 Task: Print in executive paper size.
Action: Mouse moved to (93, 90)
Screenshot: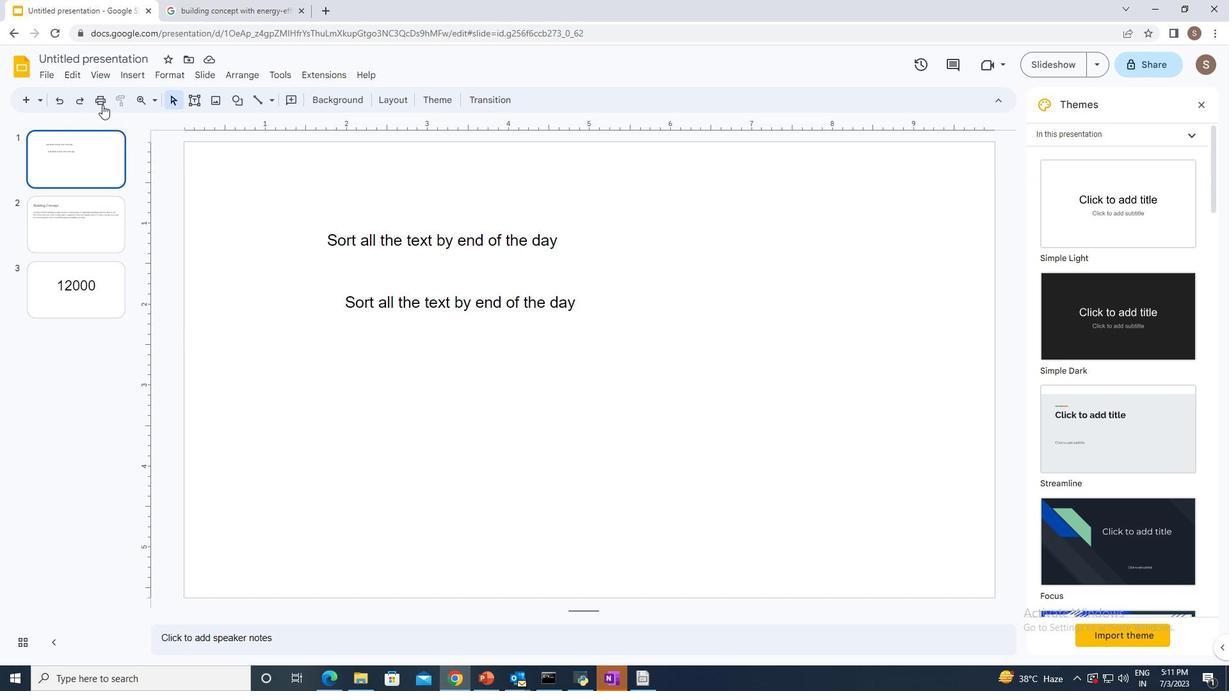 
Action: Mouse pressed left at (93, 90)
Screenshot: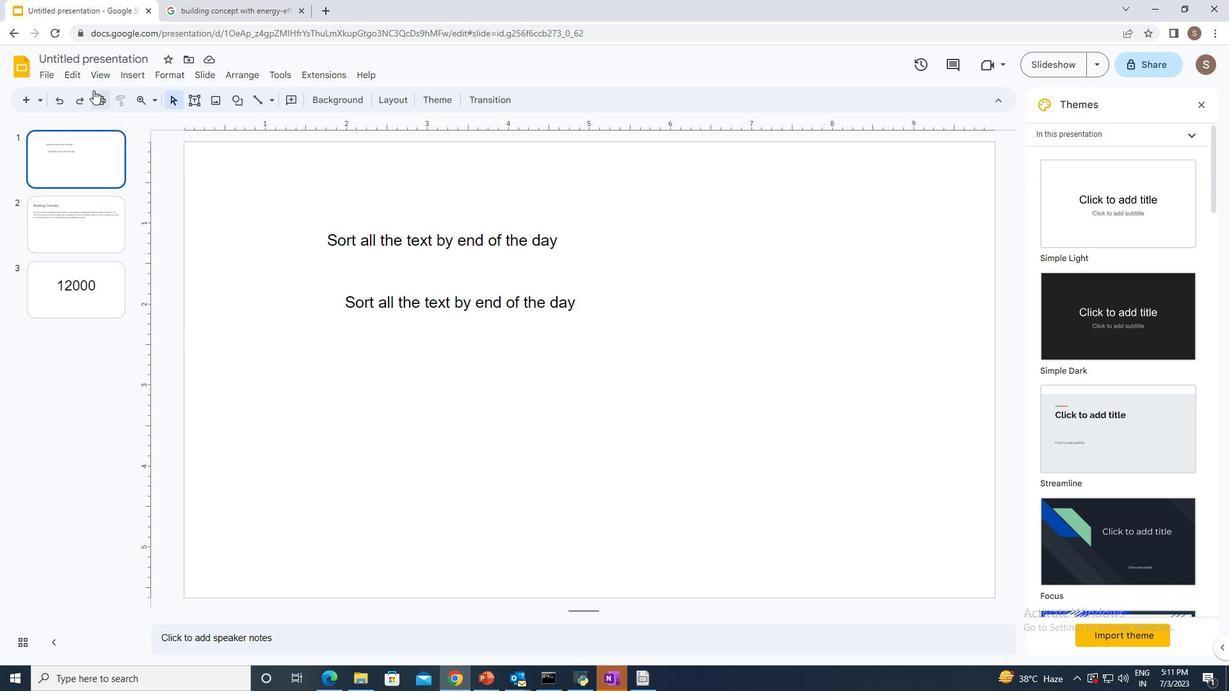 
Action: Mouse moved to (820, 210)
Screenshot: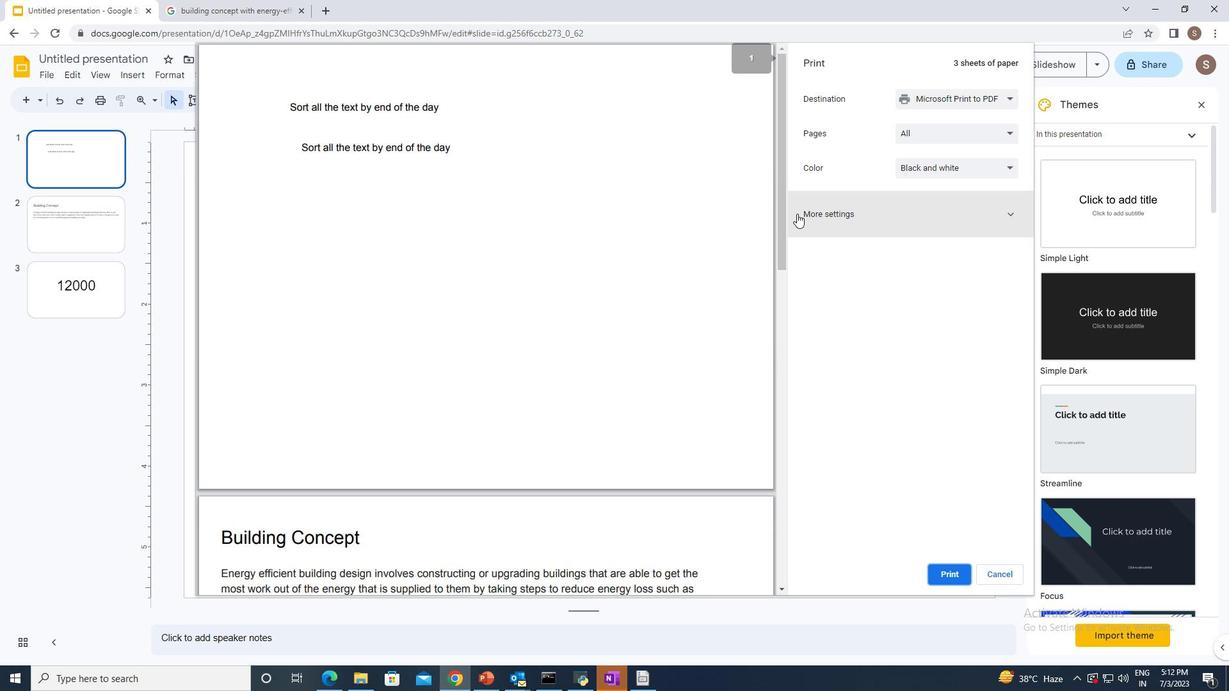 
Action: Mouse pressed left at (820, 210)
Screenshot: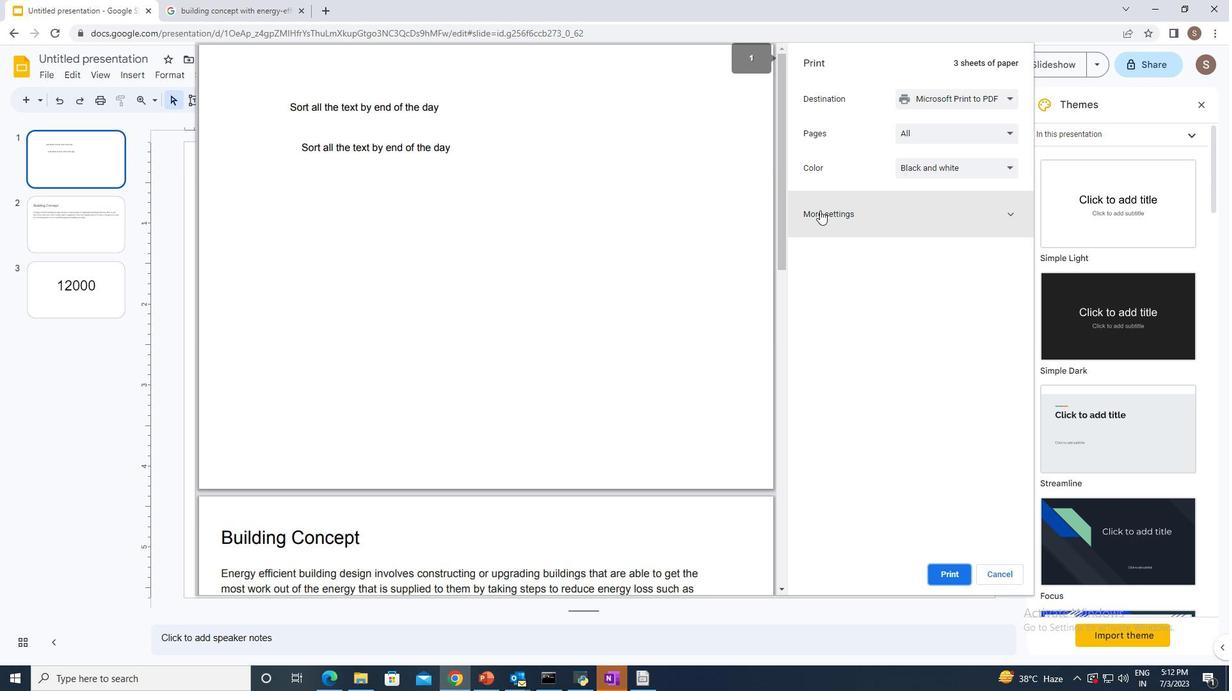 
Action: Mouse moved to (919, 263)
Screenshot: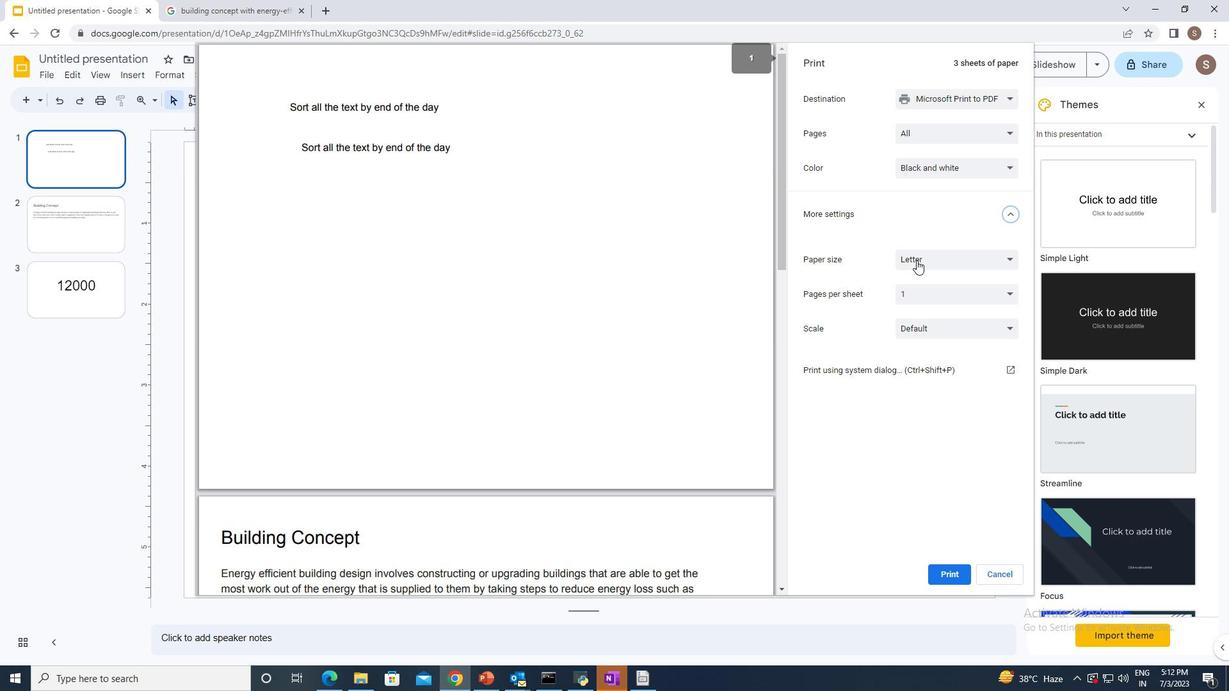 
Action: Mouse pressed left at (919, 263)
Screenshot: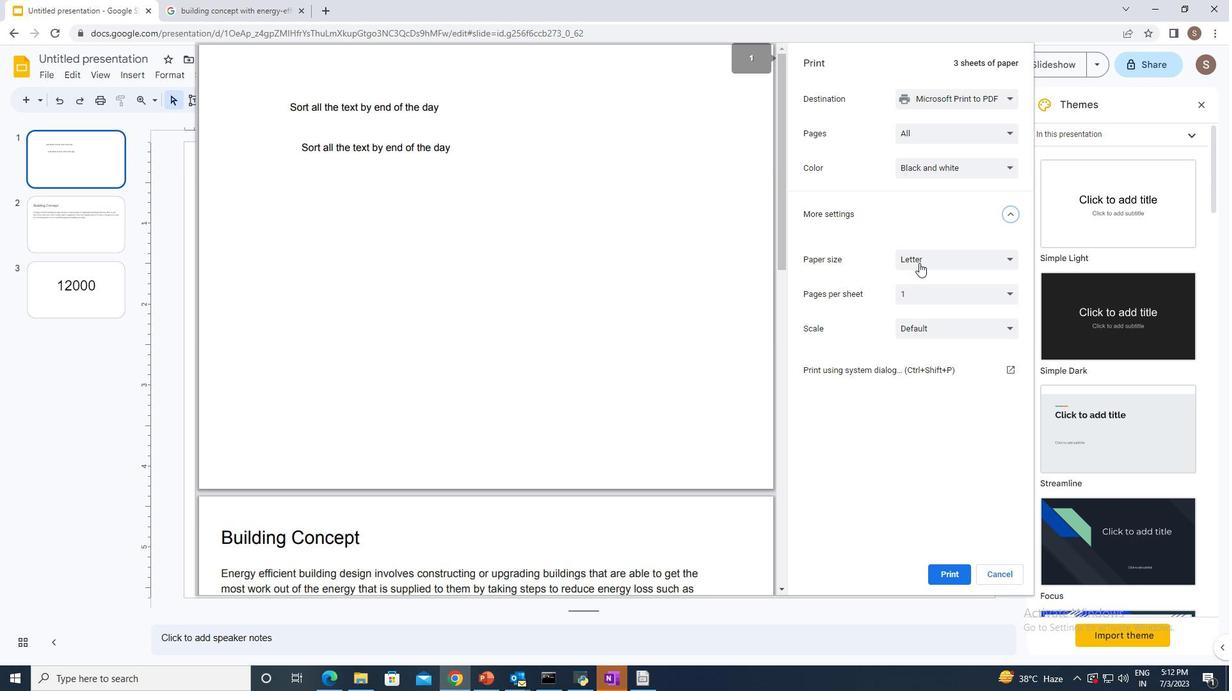 
Action: Mouse moved to (919, 314)
Screenshot: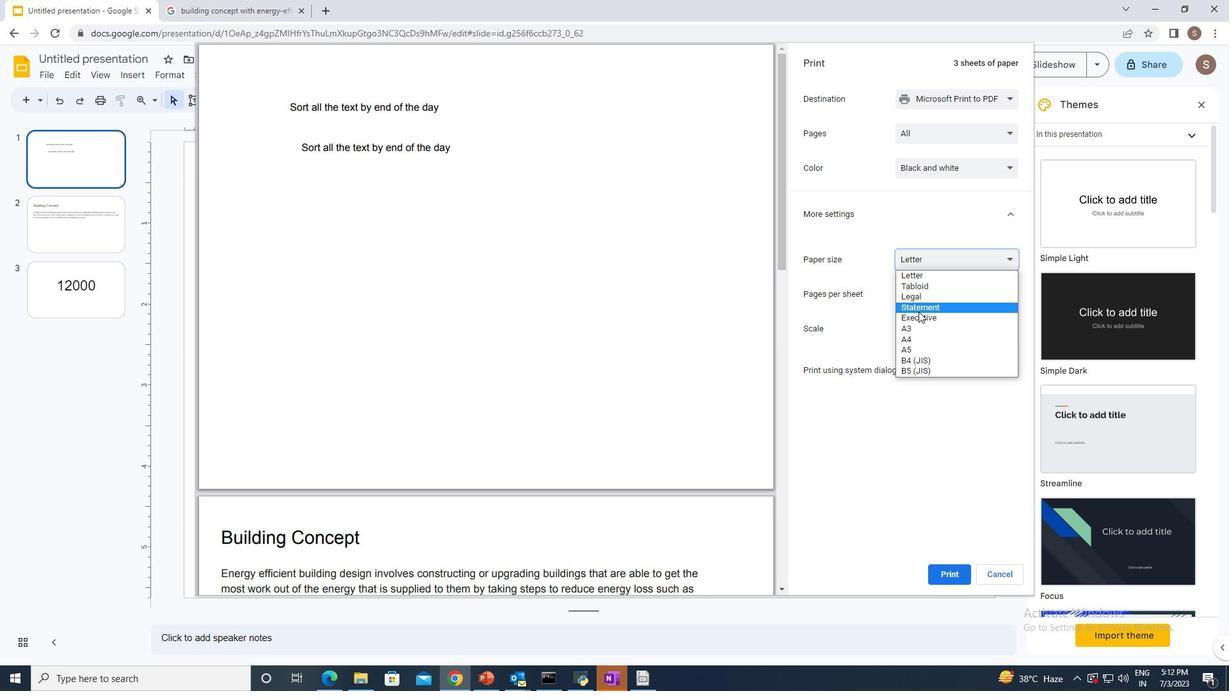 
Action: Mouse pressed left at (919, 314)
Screenshot: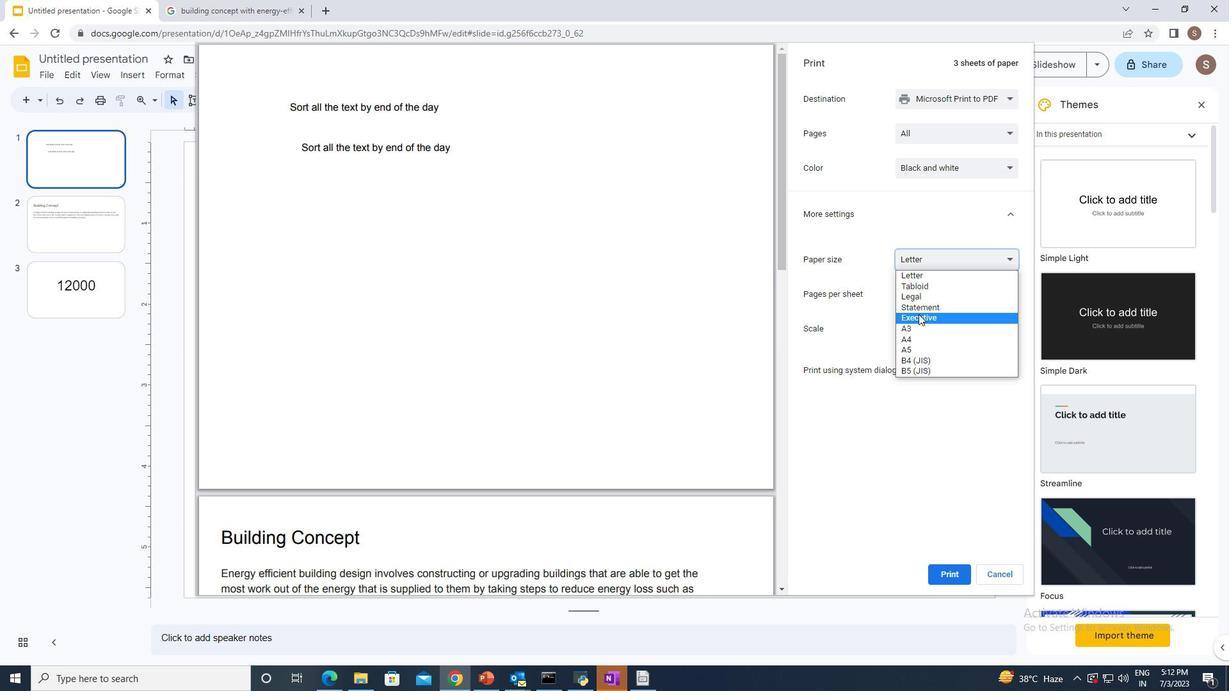 
Action: Mouse moved to (950, 577)
Screenshot: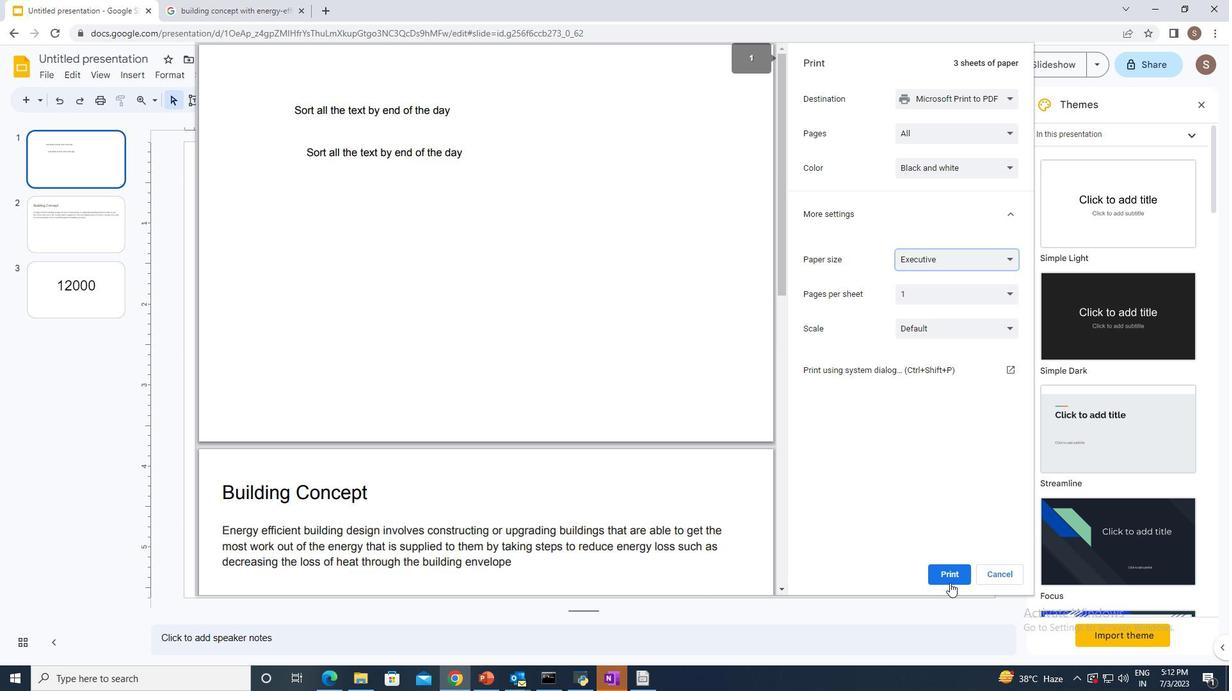 
Action: Mouse pressed left at (950, 577)
Screenshot: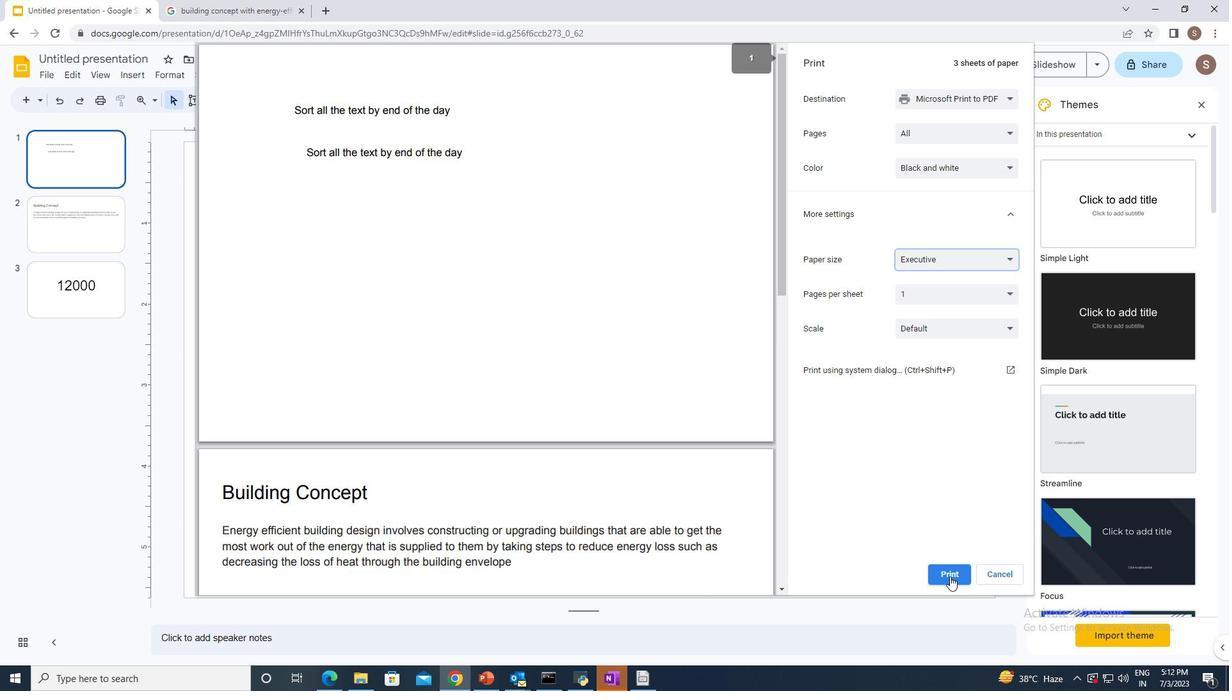 
